 Task: Schedule a financial seminar for the 17th at 6:00 PM.
Action: Mouse moved to (116, 235)
Screenshot: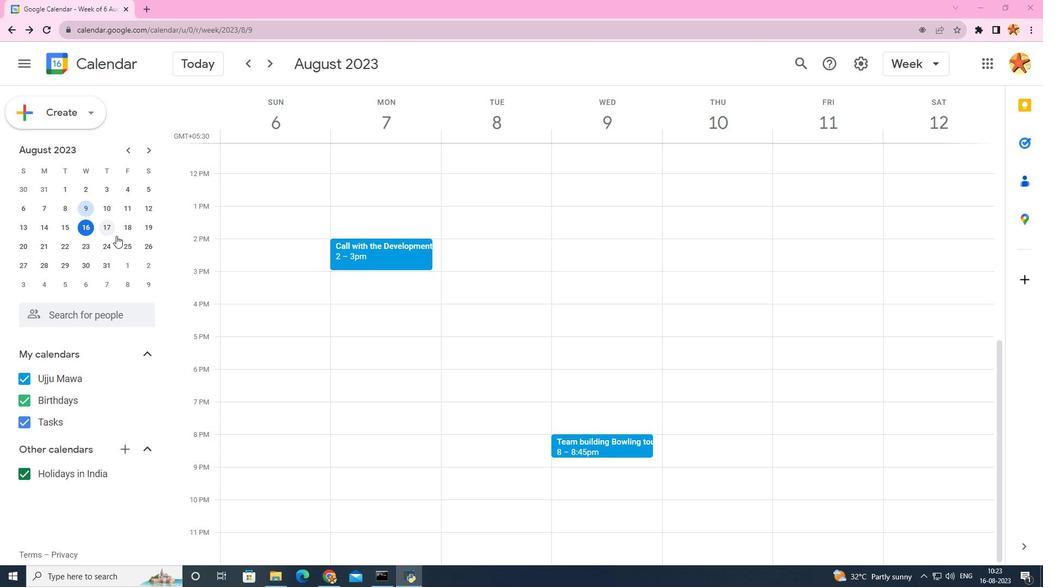 
Action: Mouse pressed left at (116, 235)
Screenshot: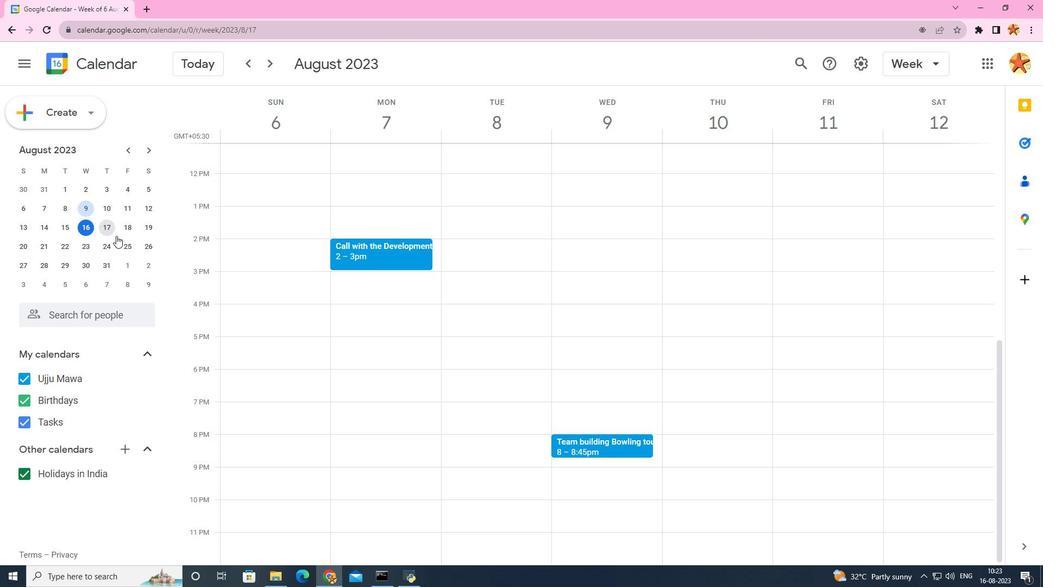 
Action: Mouse moved to (679, 386)
Screenshot: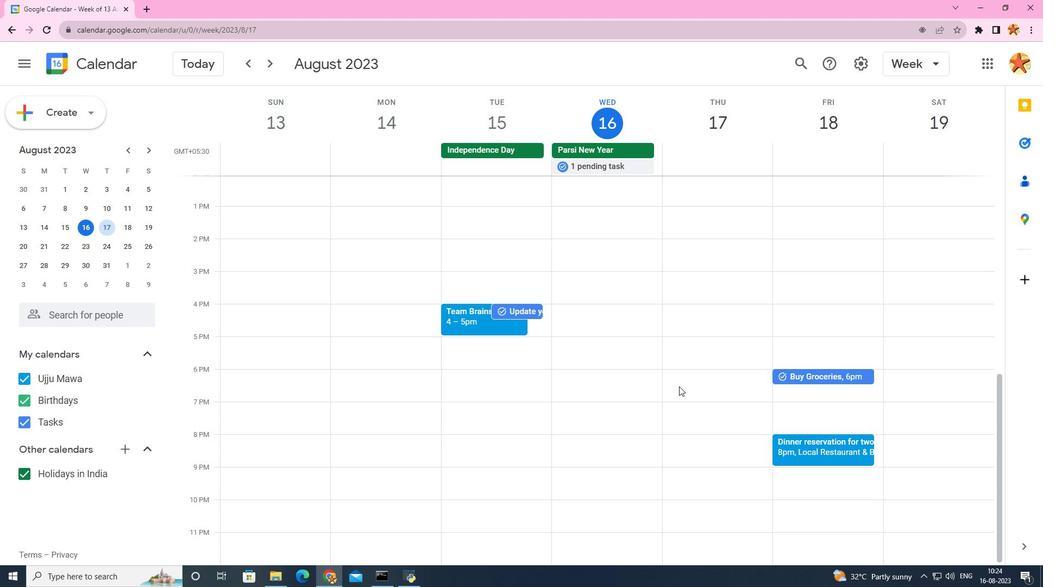 
Action: Mouse pressed left at (679, 386)
Screenshot: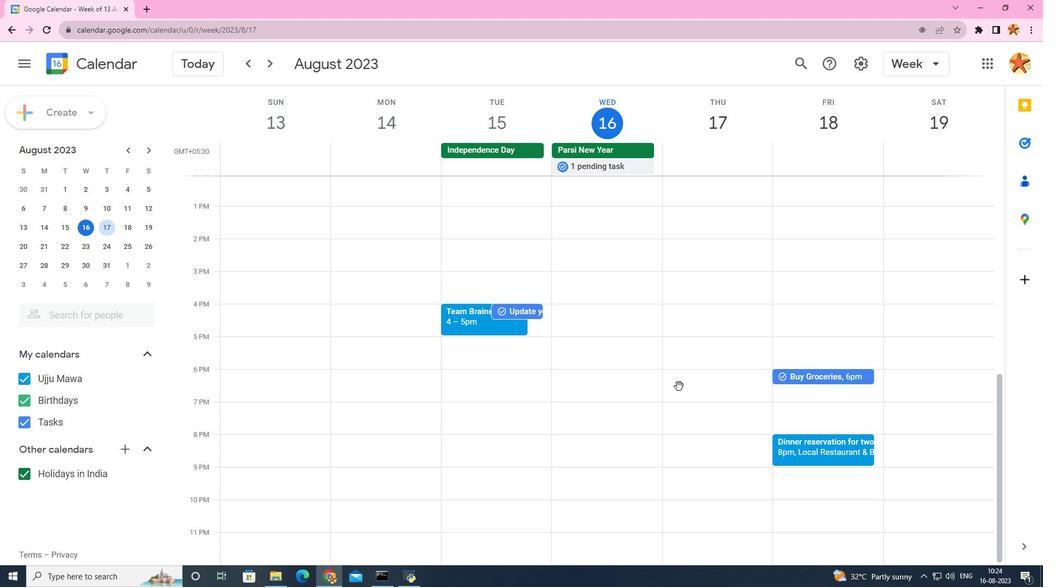 
Action: Mouse moved to (720, 388)
Screenshot: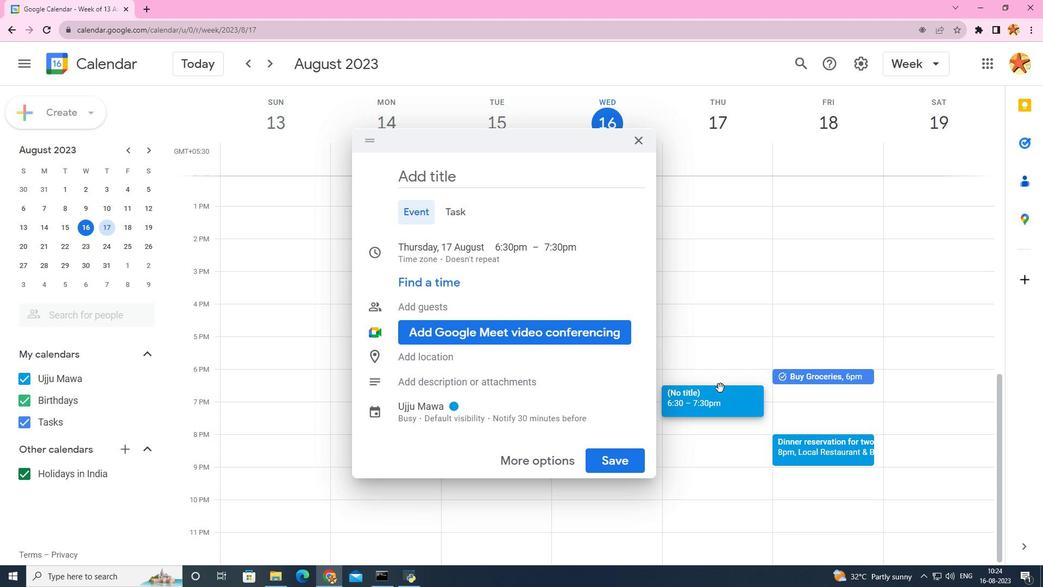 
Action: Mouse pressed left at (720, 388)
Screenshot: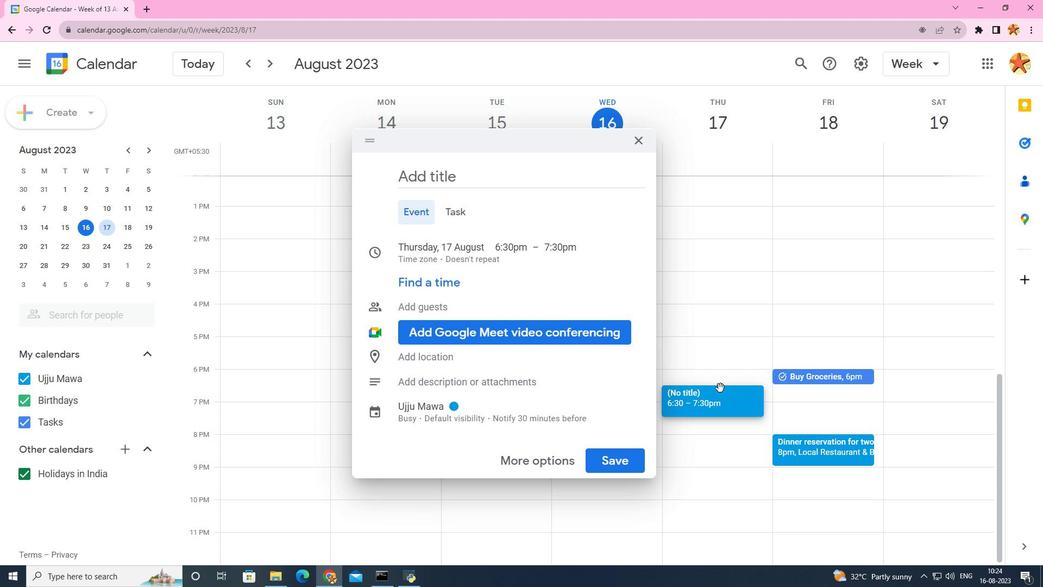 
Action: Mouse moved to (706, 372)
Screenshot: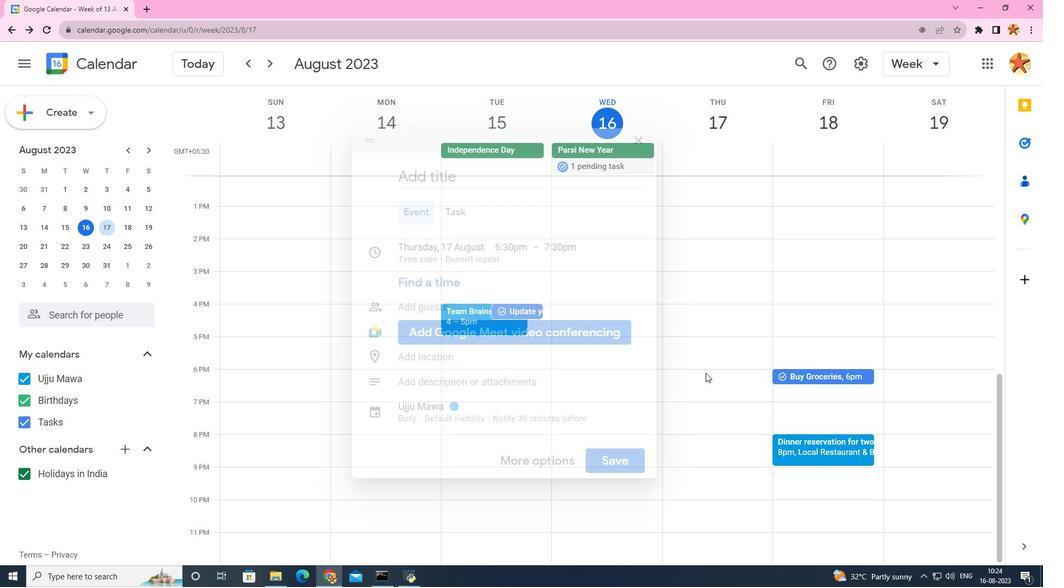 
Action: Mouse pressed left at (706, 372)
Screenshot: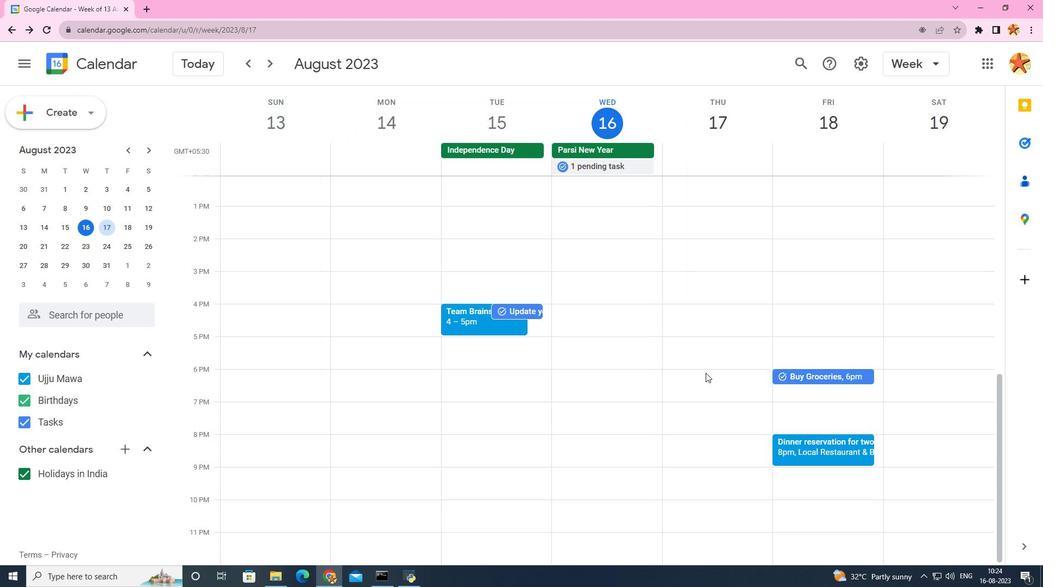 
Action: Mouse moved to (706, 372)
Screenshot: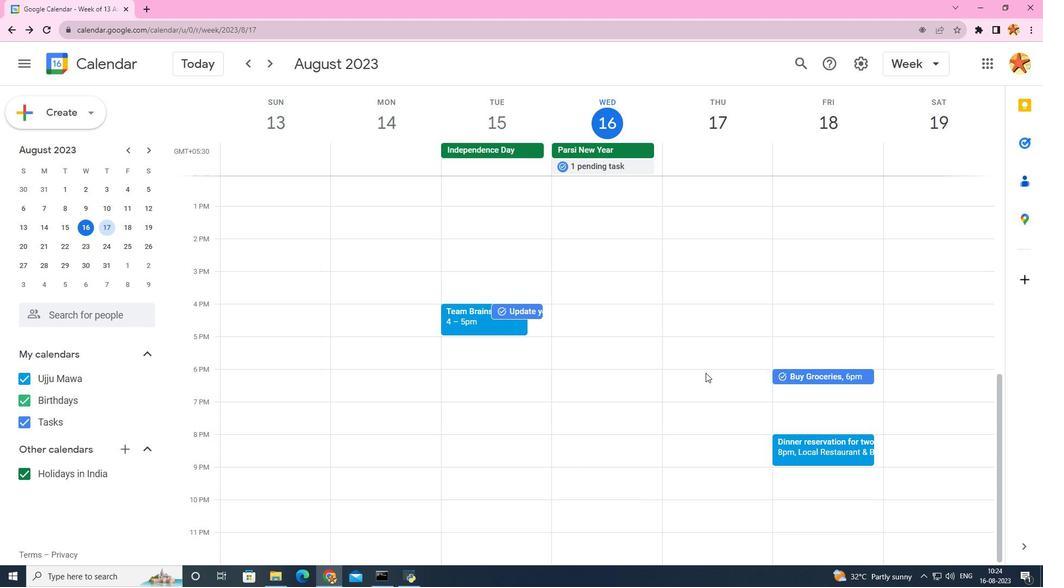 
Action: Mouse pressed left at (706, 372)
Screenshot: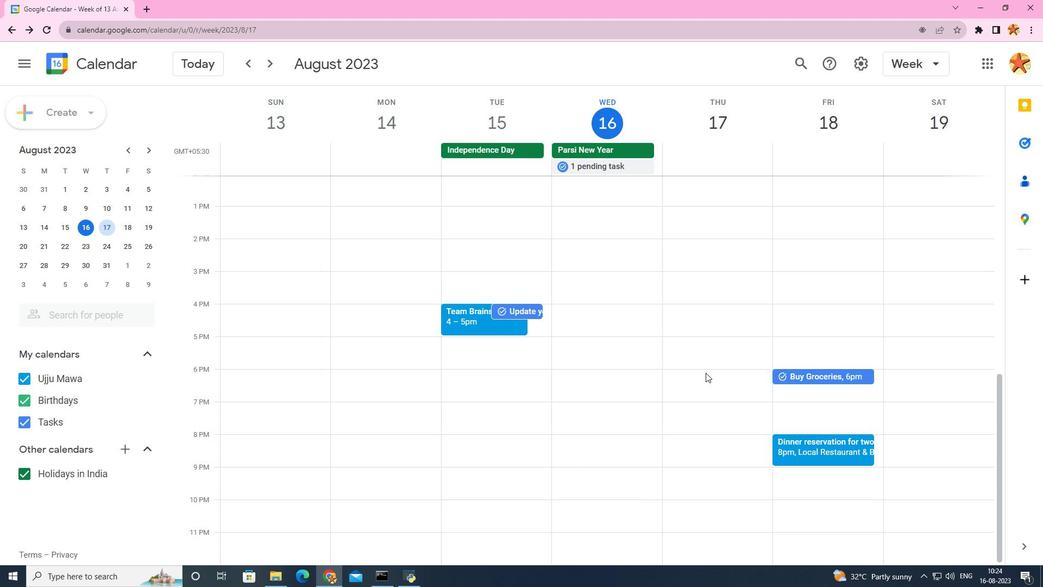 
Action: Mouse moved to (471, 176)
Screenshot: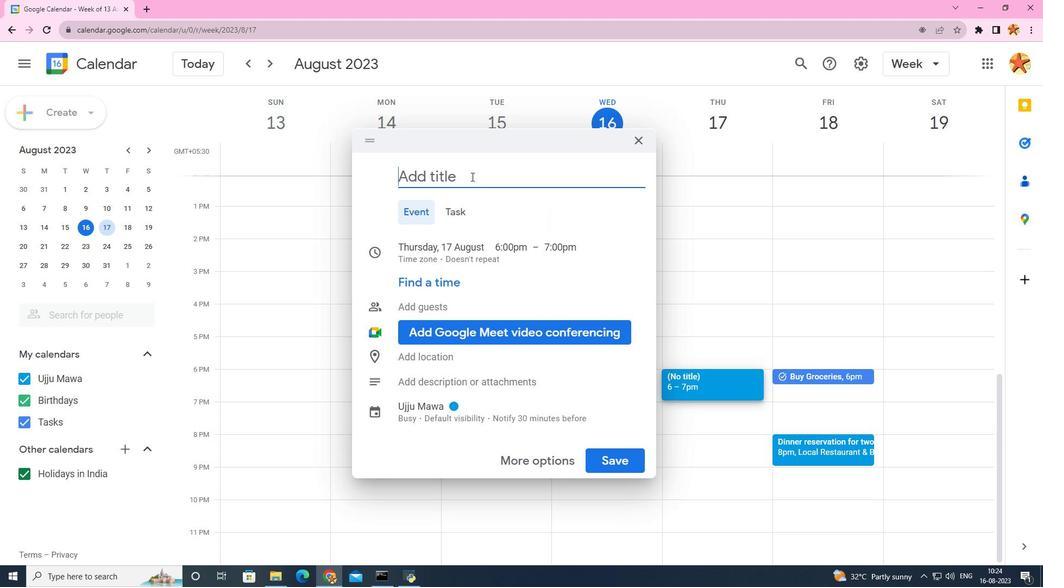 
Action: Mouse pressed left at (471, 176)
Screenshot: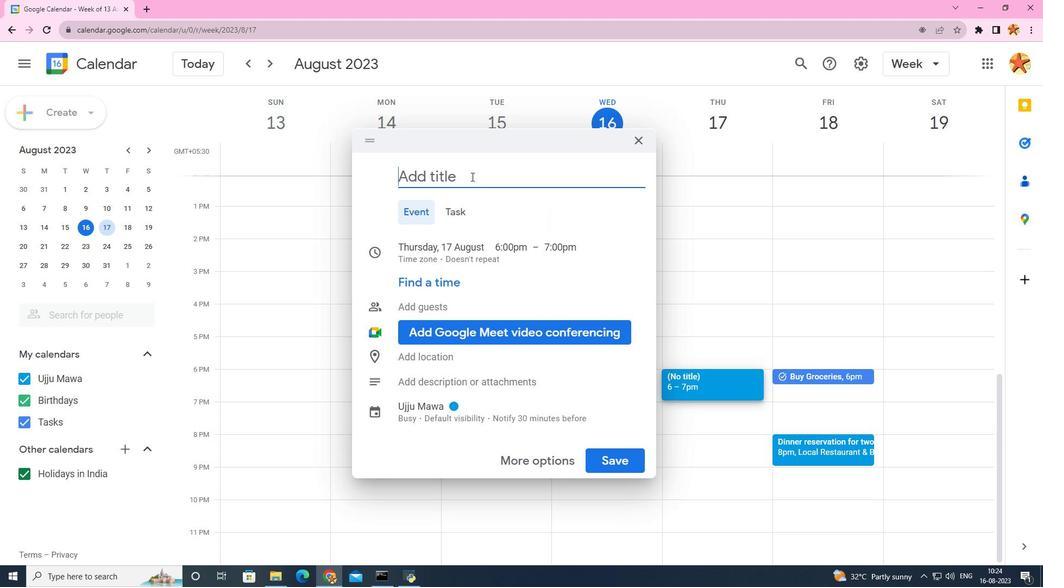 
Action: Key pressed <Key.caps_lock>F<Key.caps_lock>inancial<Key.space>s<Key.backspace><Key.caps_lock>S<Key.caps_lock>eminar
Screenshot: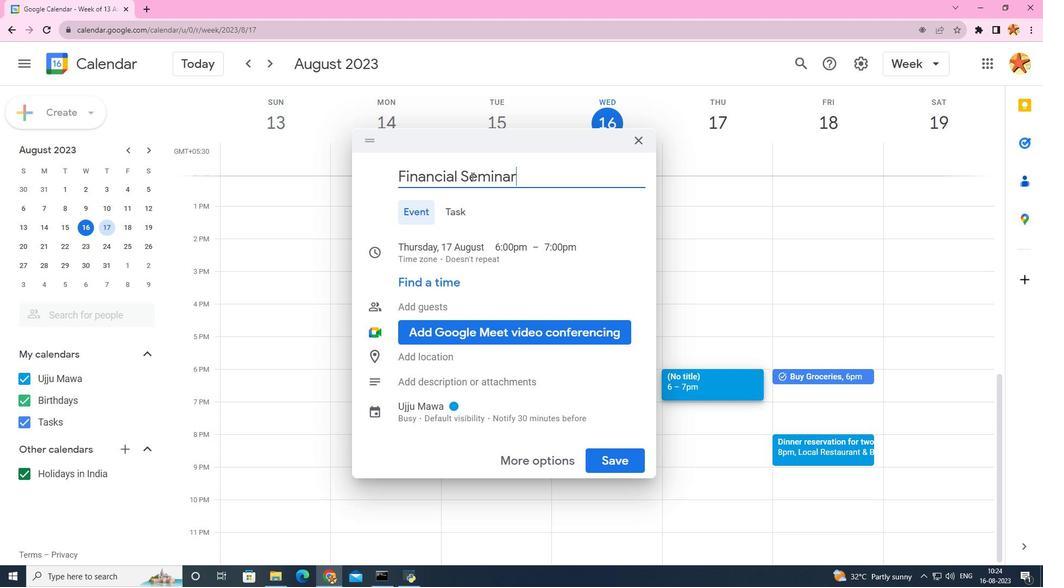 
Action: Mouse moved to (529, 248)
Screenshot: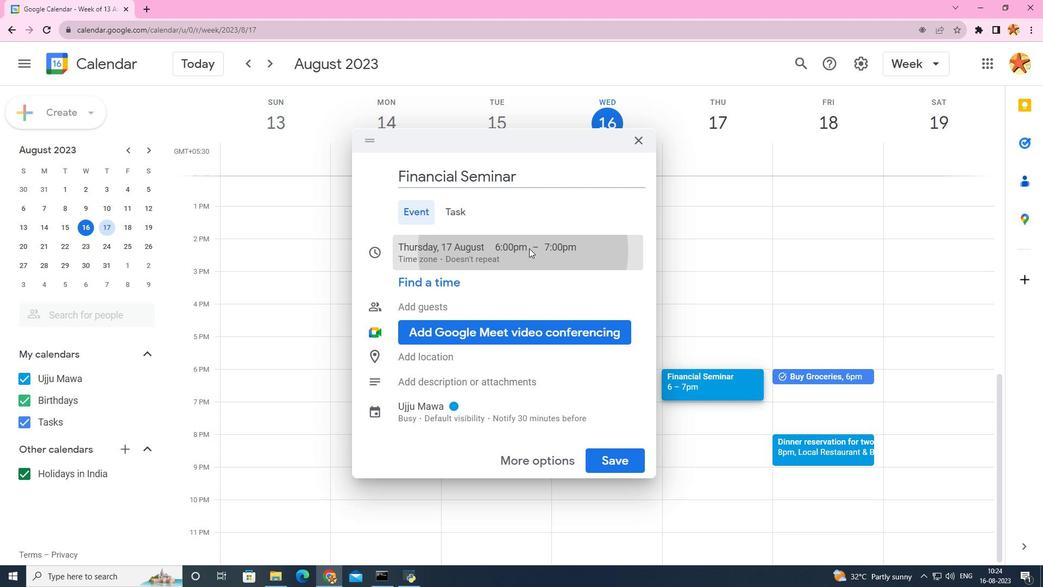 
Action: Mouse pressed left at (529, 248)
Screenshot: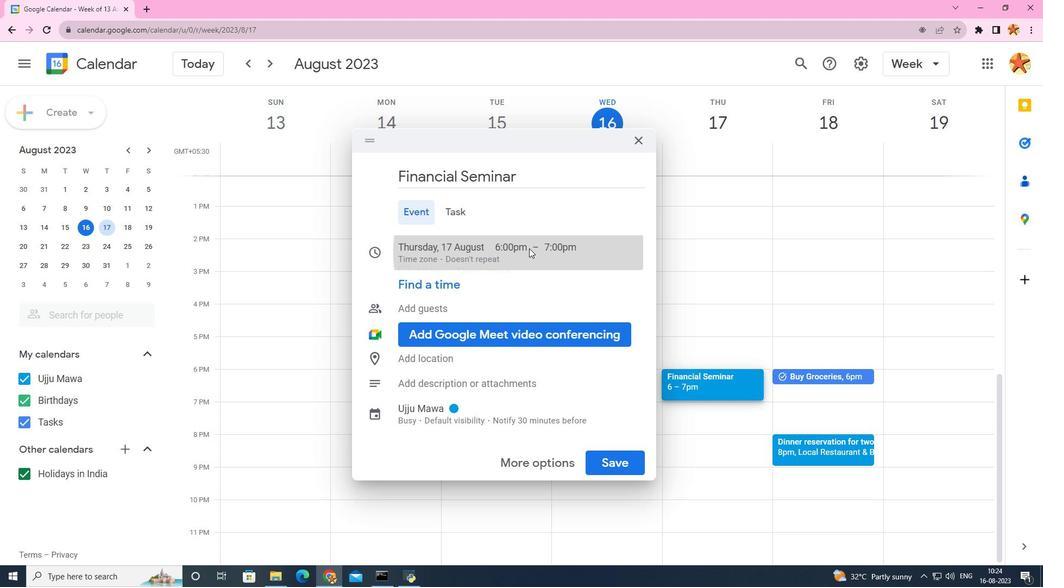 
Action: Mouse moved to (562, 251)
Screenshot: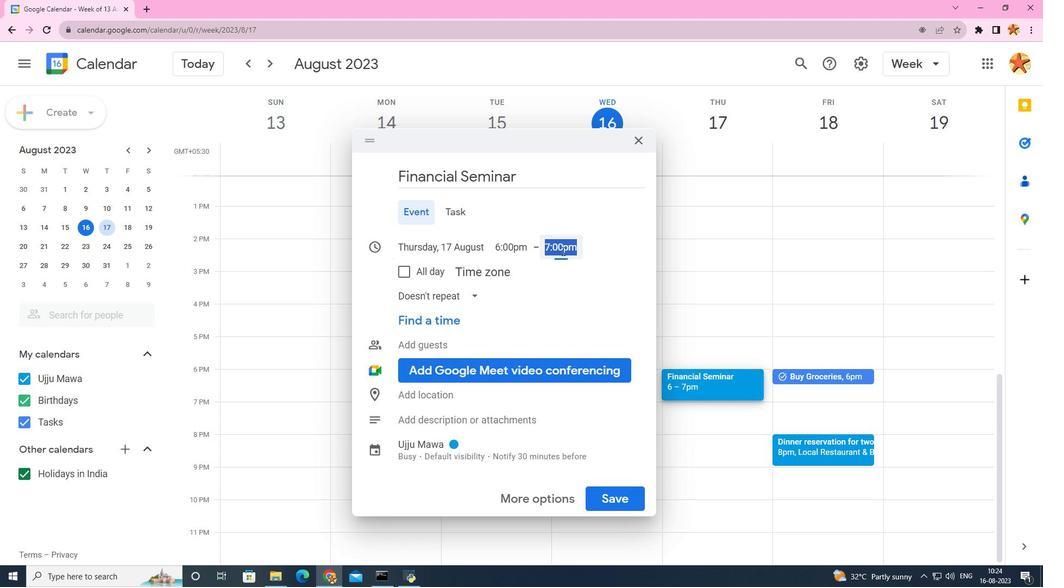 
Action: Mouse pressed left at (562, 251)
Screenshot: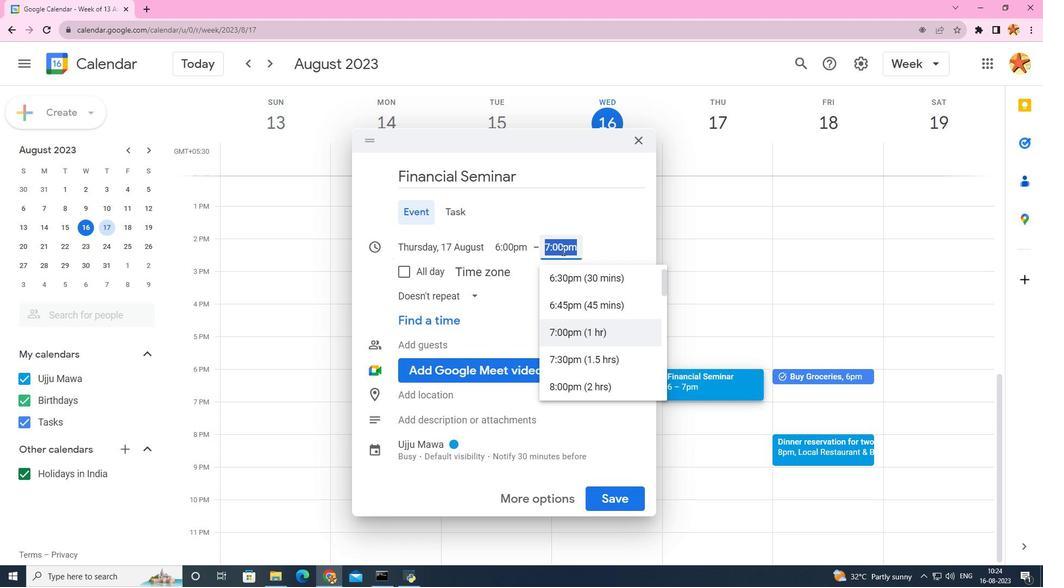 
Action: Mouse moved to (565, 322)
Screenshot: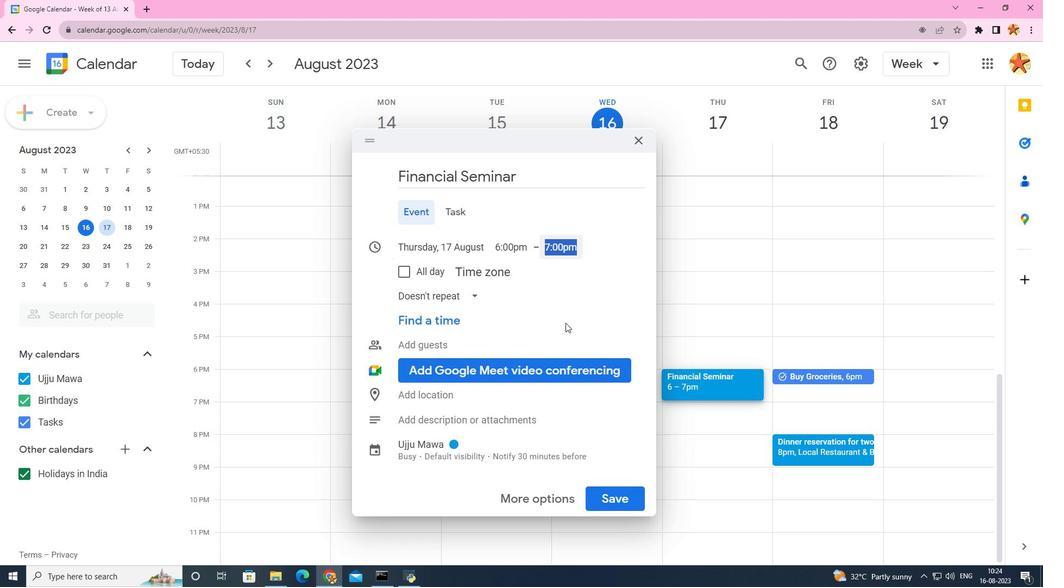 
Action: Mouse pressed left at (565, 322)
Screenshot: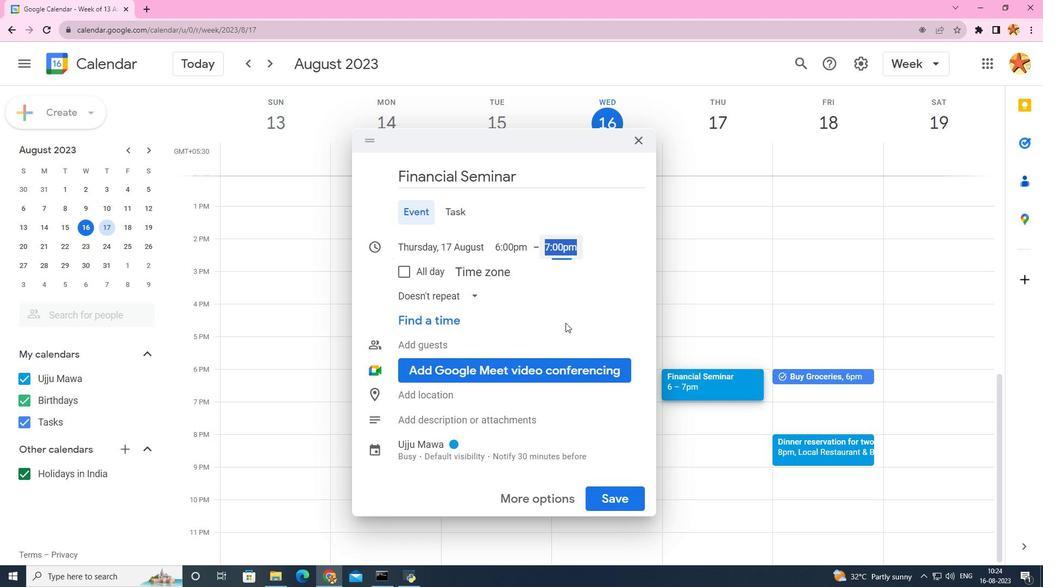 
Action: Mouse moved to (568, 251)
Screenshot: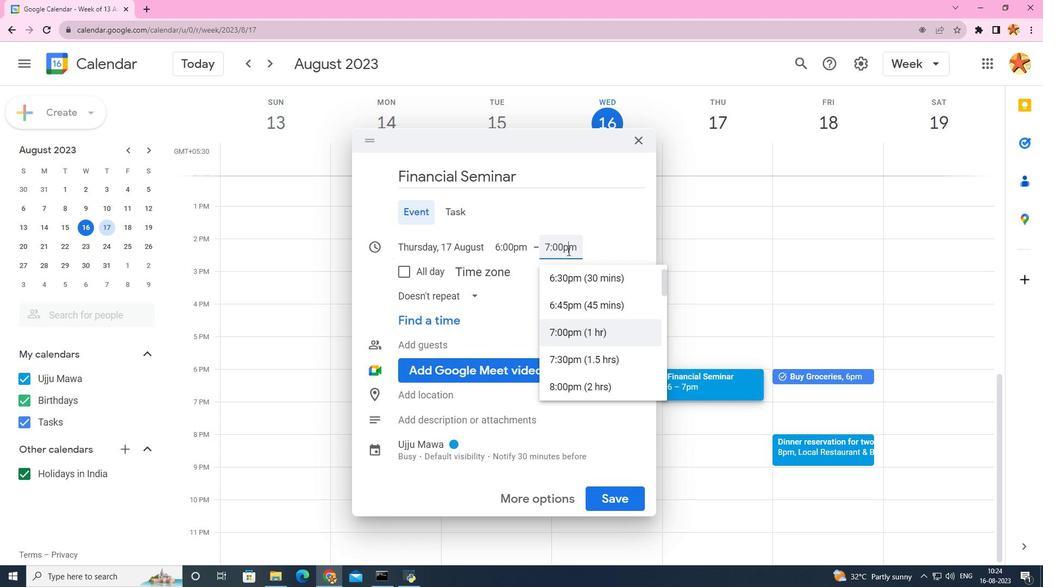
Action: Mouse pressed left at (568, 251)
Screenshot: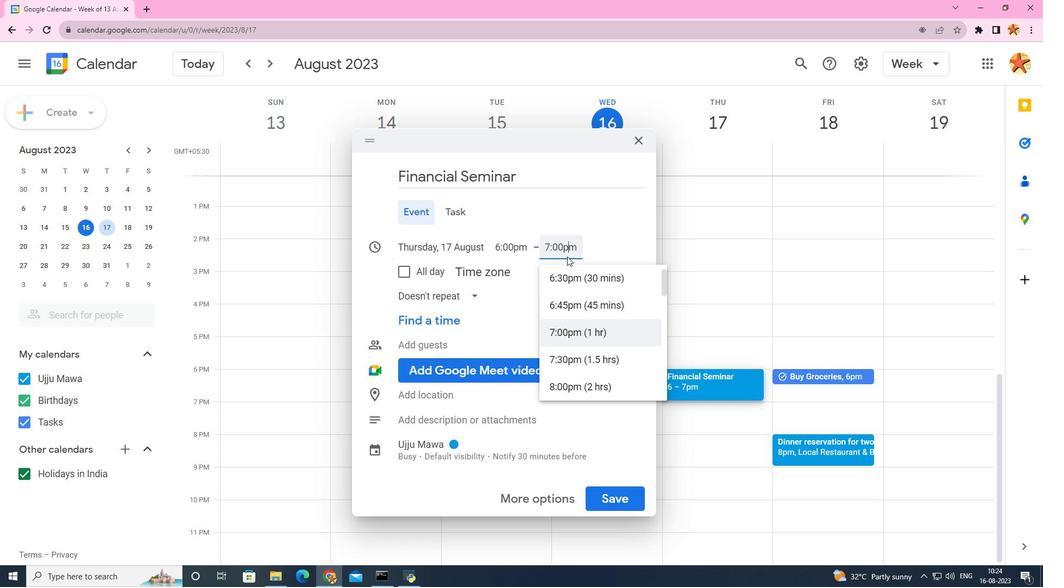 
Action: Mouse moved to (576, 317)
Screenshot: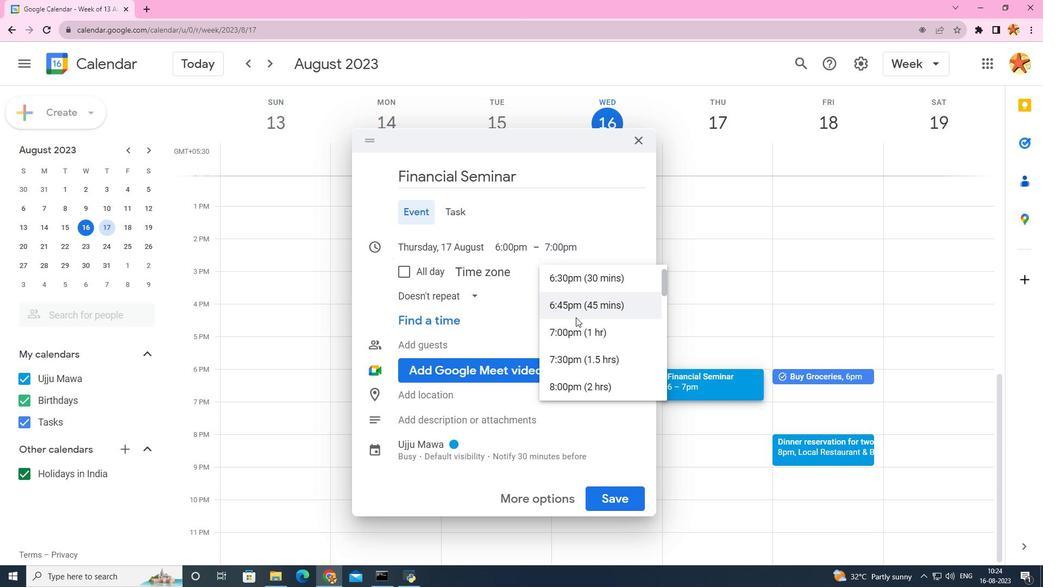 
Action: Mouse pressed left at (576, 317)
Screenshot: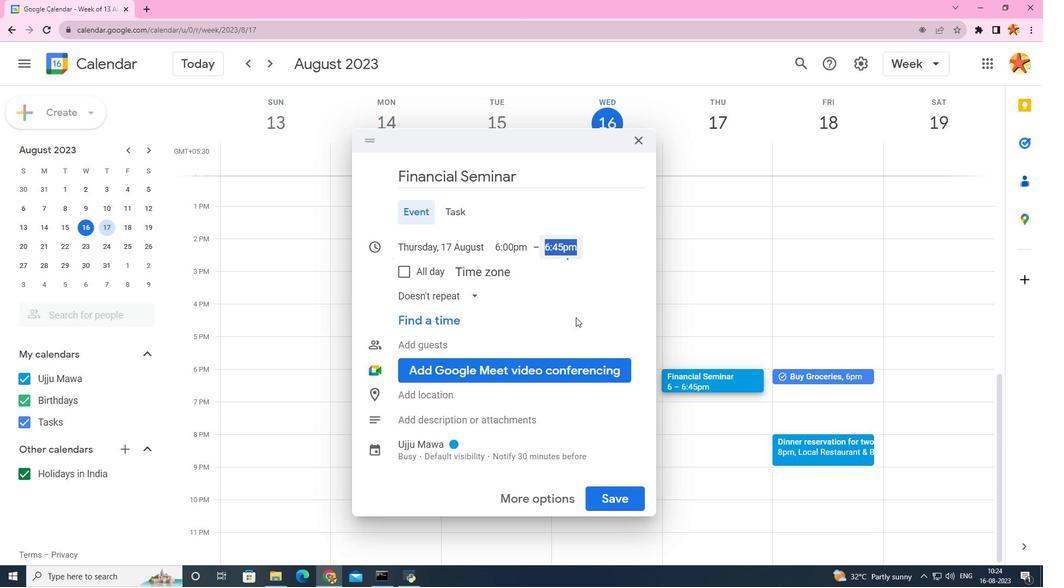 
Action: Mouse moved to (557, 249)
Screenshot: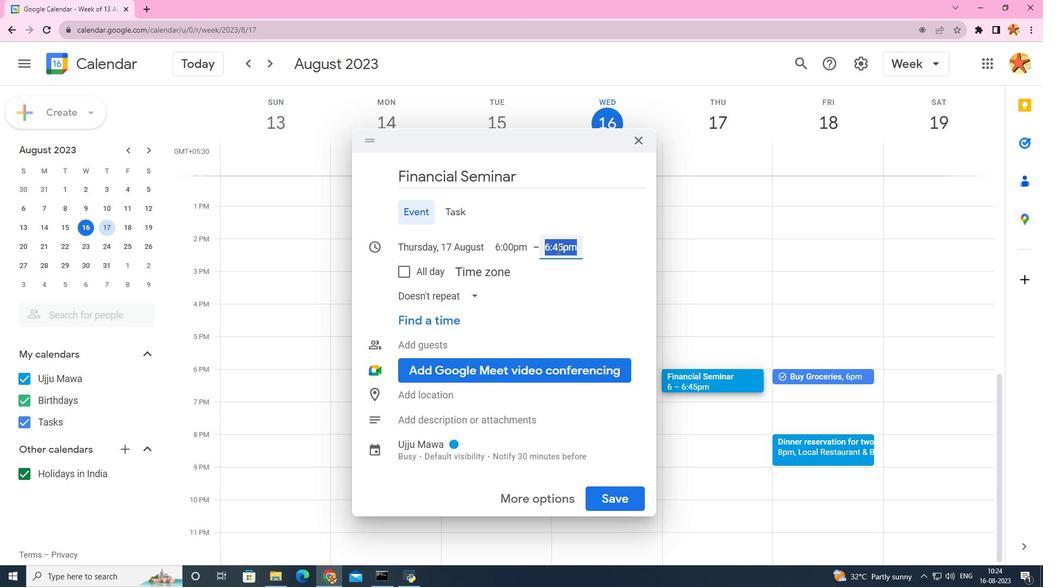 
Action: Mouse pressed left at (557, 249)
Screenshot: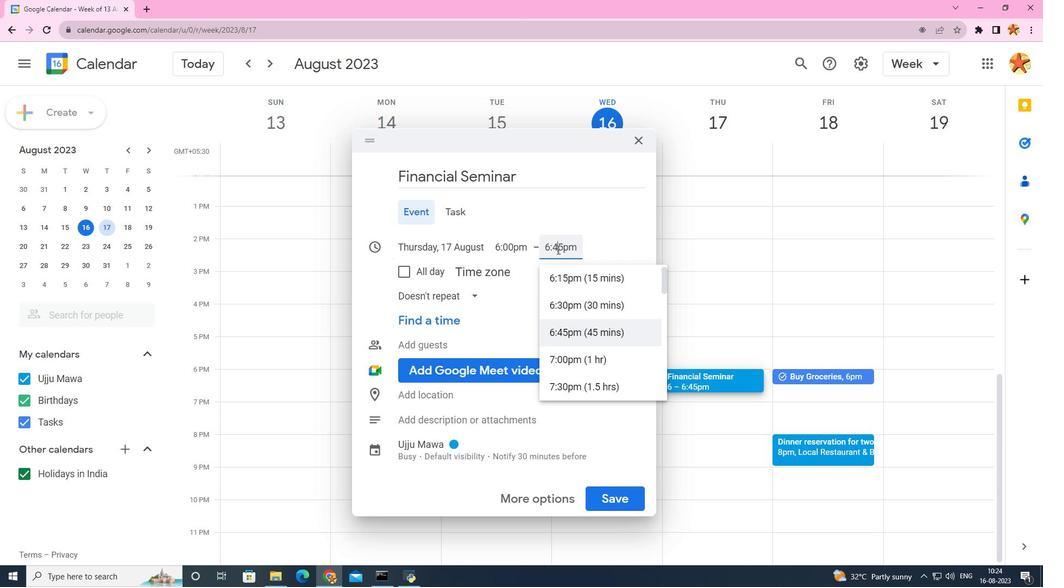 
Action: Mouse moved to (601, 362)
Screenshot: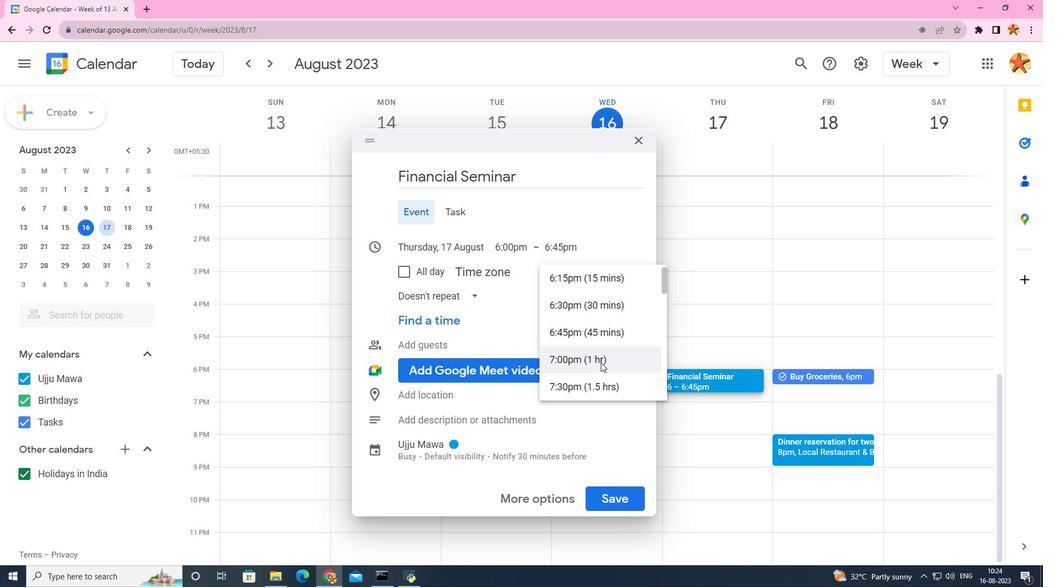
Action: Mouse pressed left at (601, 362)
Screenshot: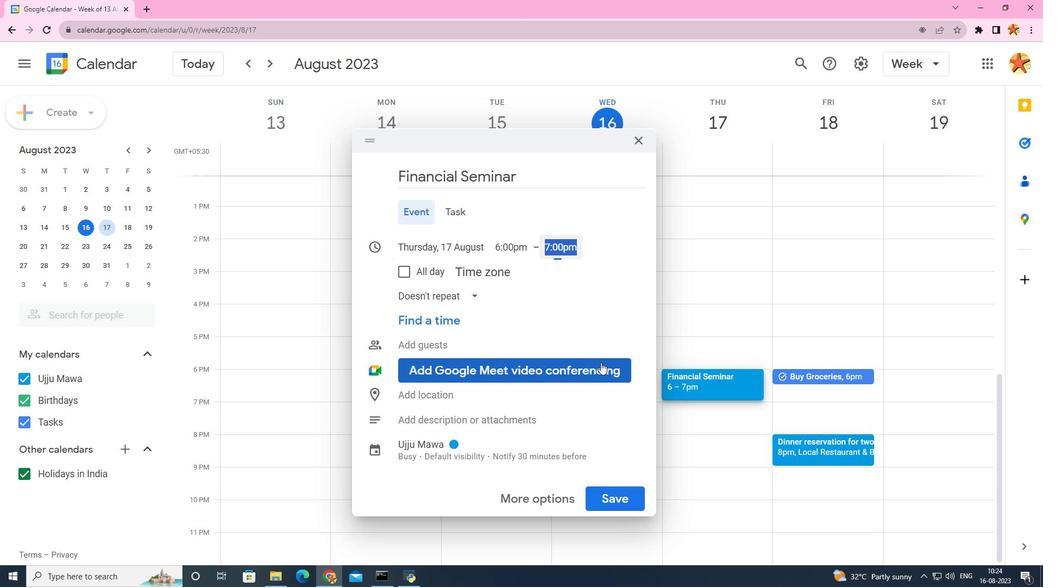 
Action: Mouse moved to (601, 496)
Screenshot: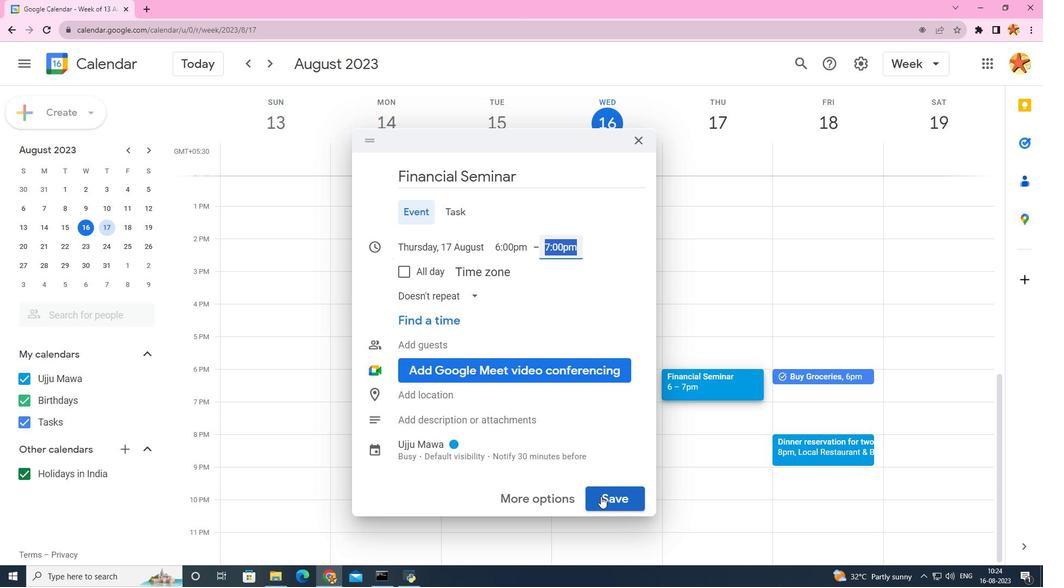 
Action: Mouse pressed left at (601, 496)
Screenshot: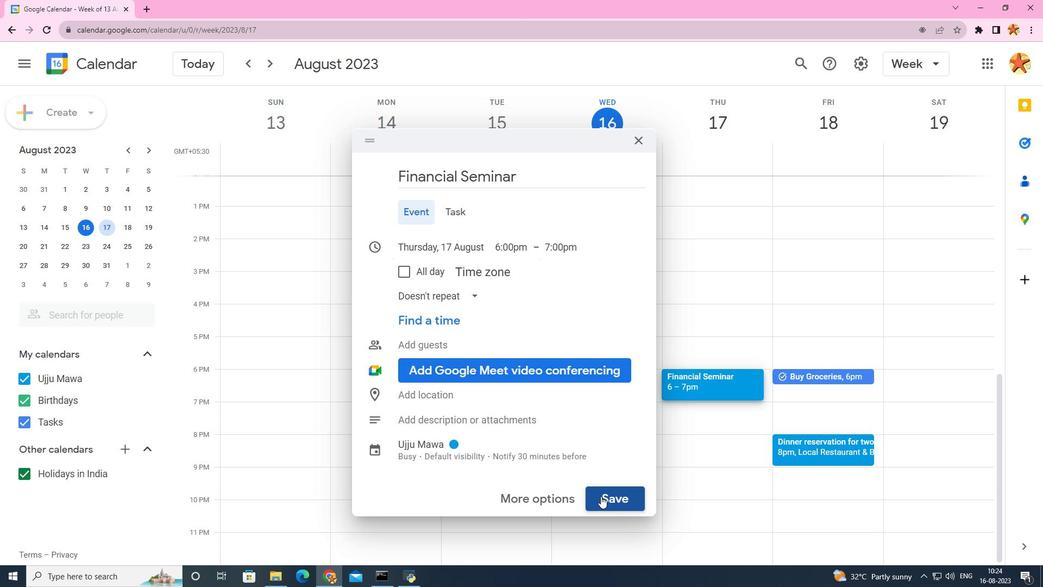 
